 Task: Implement version control for educational projects and manage content updates.
Action: Mouse moved to (141, 108)
Screenshot: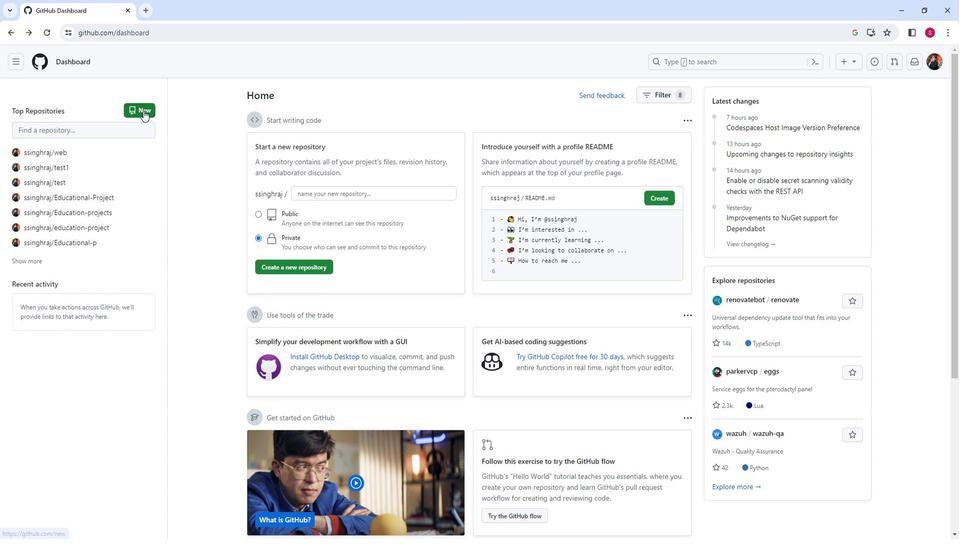 
Action: Mouse pressed left at (141, 108)
Screenshot: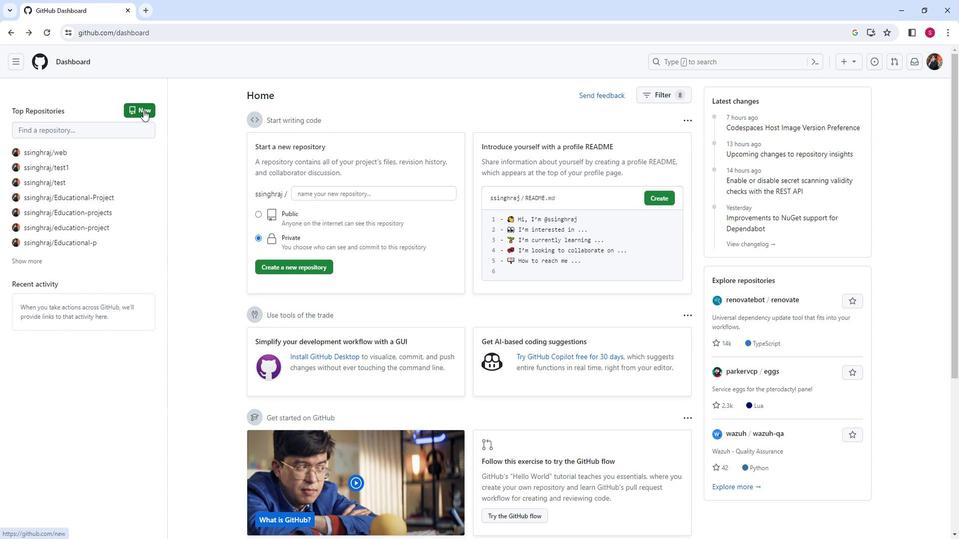 
Action: Mouse moved to (413, 184)
Screenshot: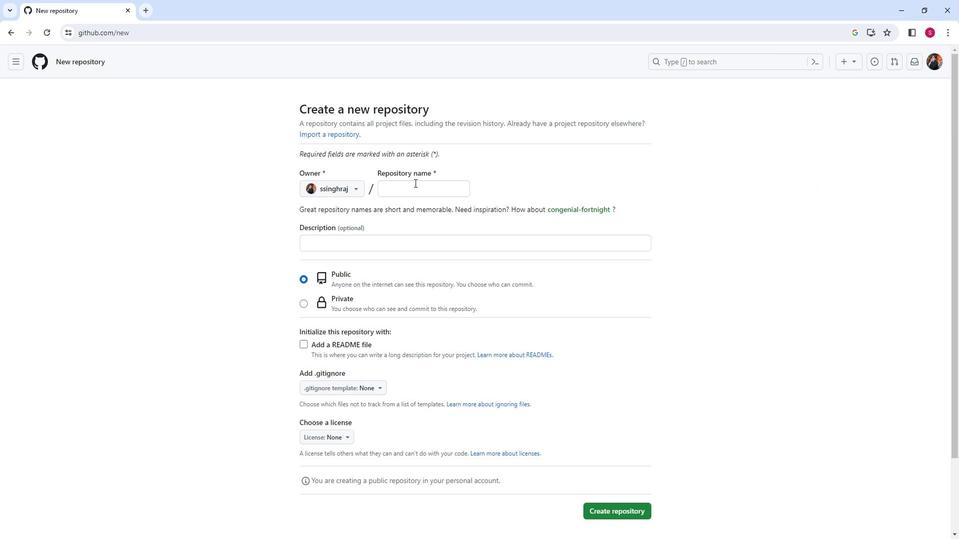 
Action: Mouse pressed left at (413, 184)
Screenshot: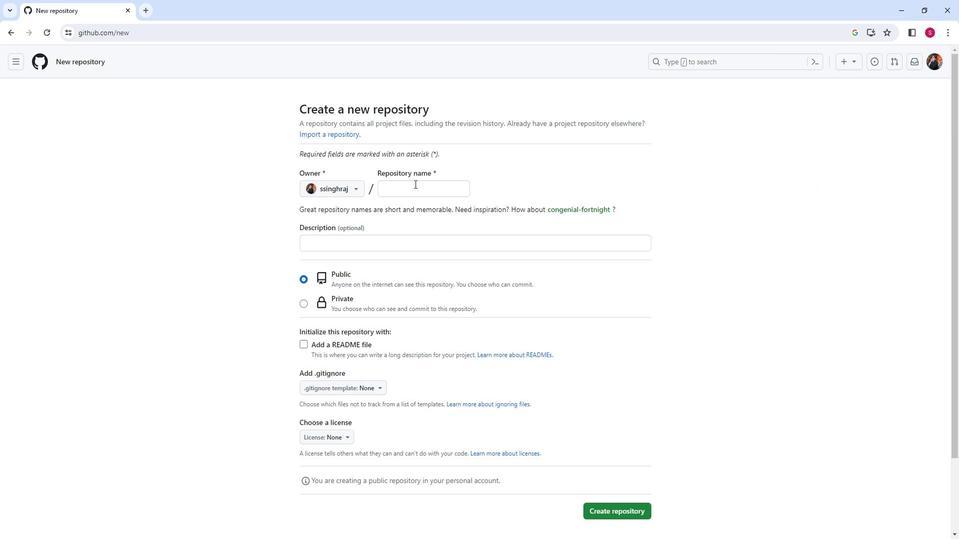 
Action: Mouse moved to (413, 184)
Screenshot: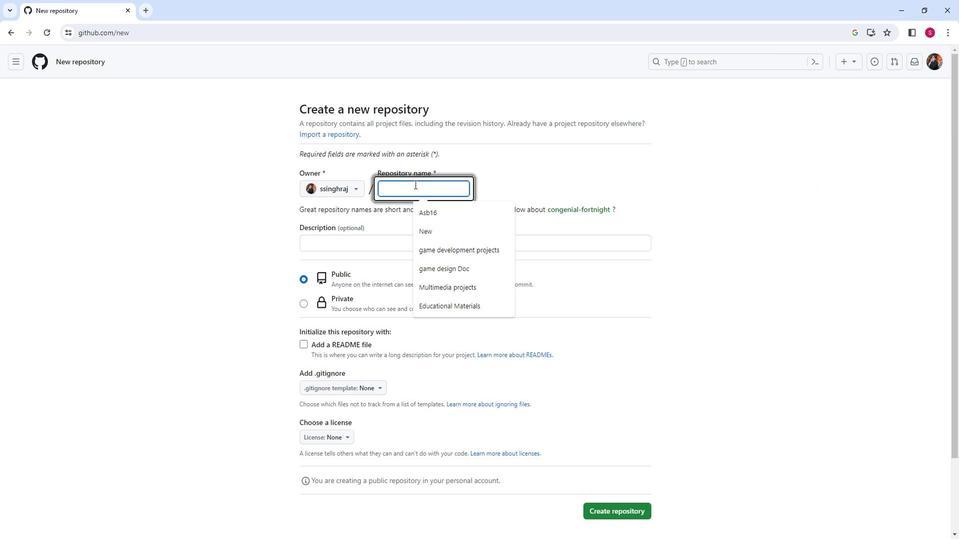 
Action: Key pressed <Key.shift>Educatonal
Screenshot: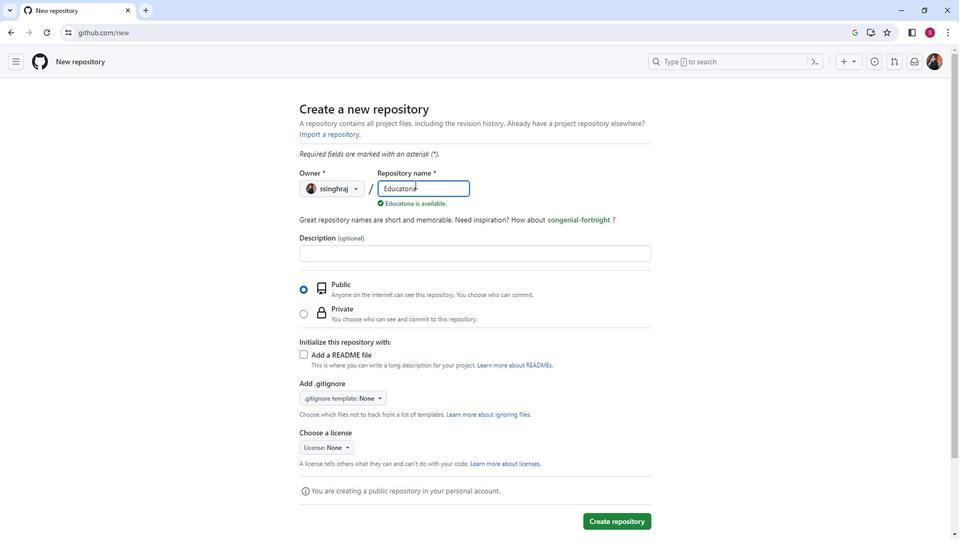 
Action: Mouse moved to (390, 335)
Screenshot: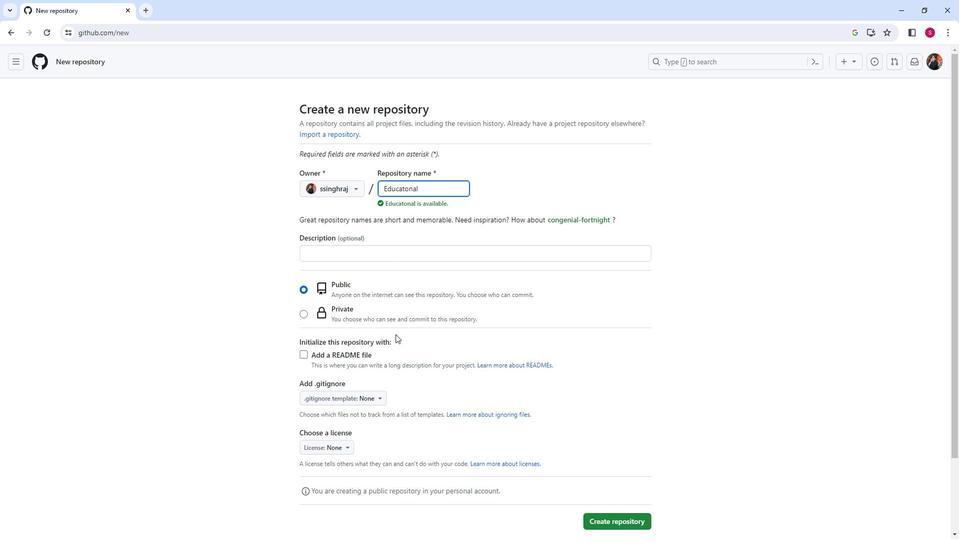
Action: Mouse scrolled (390, 335) with delta (0, 0)
Screenshot: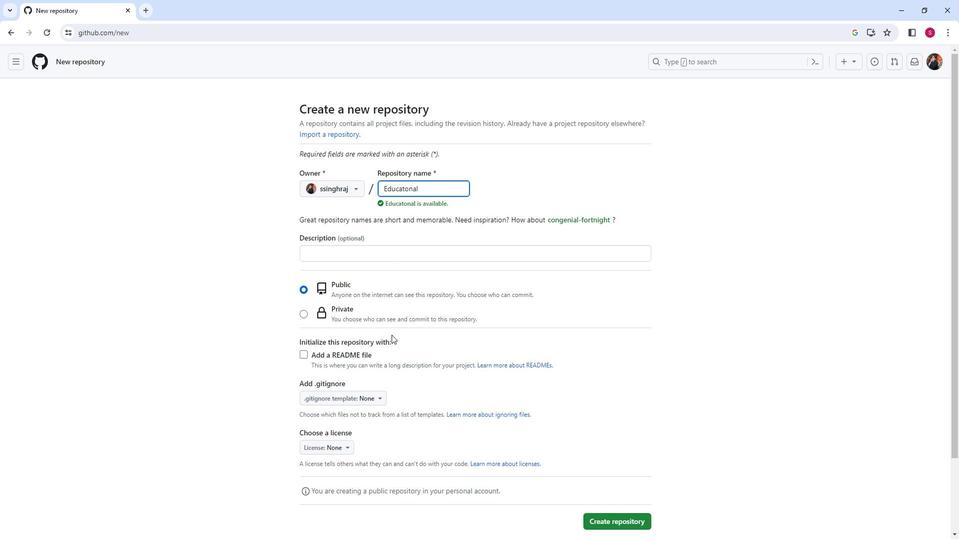 
Action: Mouse scrolled (390, 335) with delta (0, 0)
Screenshot: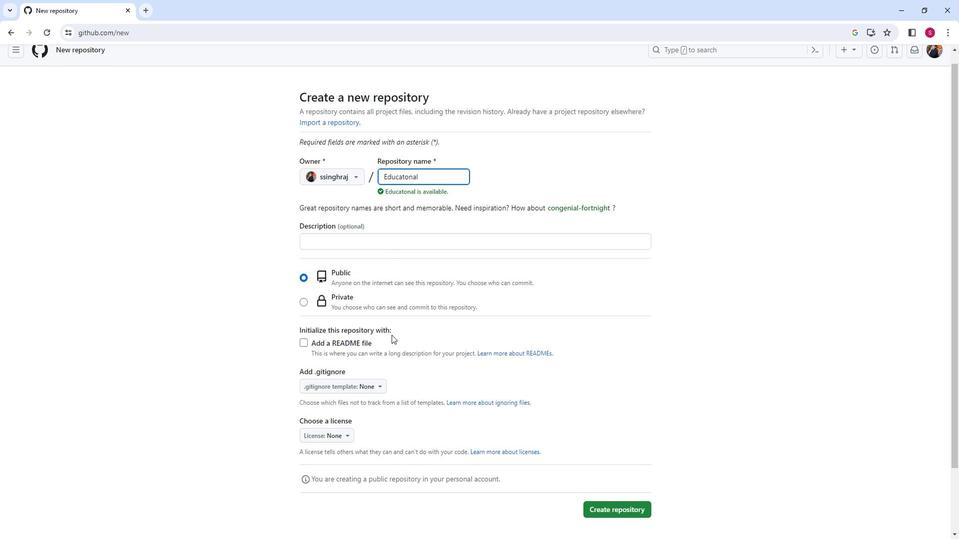 
Action: Mouse moved to (627, 435)
Screenshot: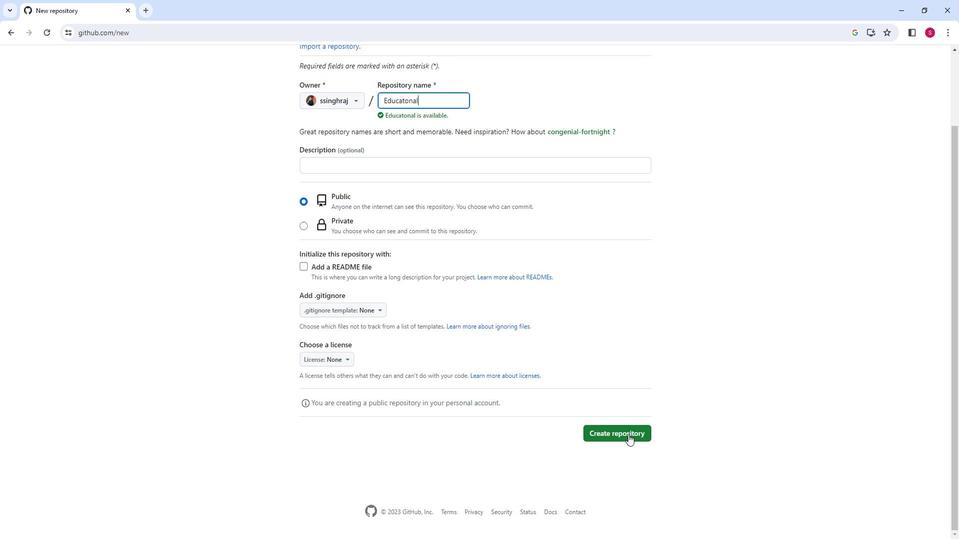 
Action: Mouse pressed left at (627, 435)
Screenshot: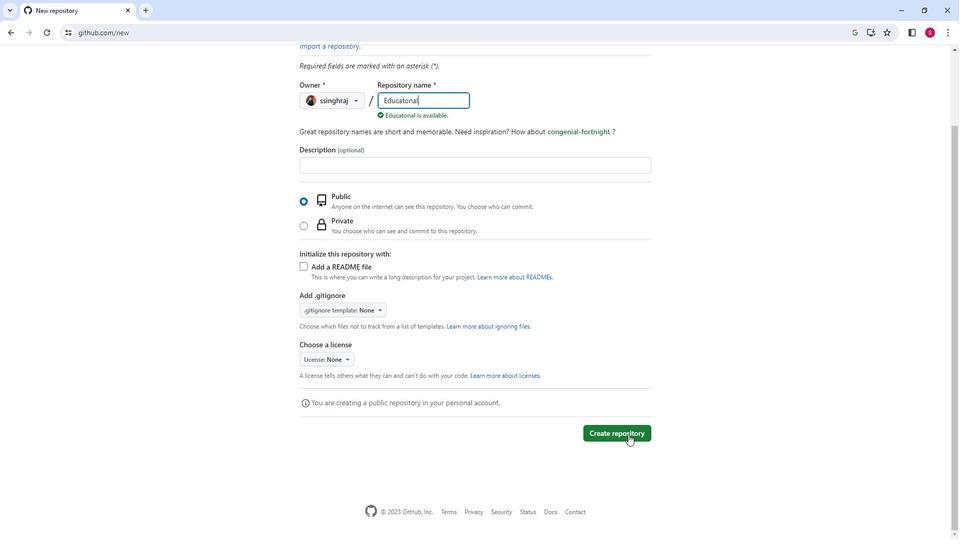 
Action: Mouse moved to (641, 280)
Screenshot: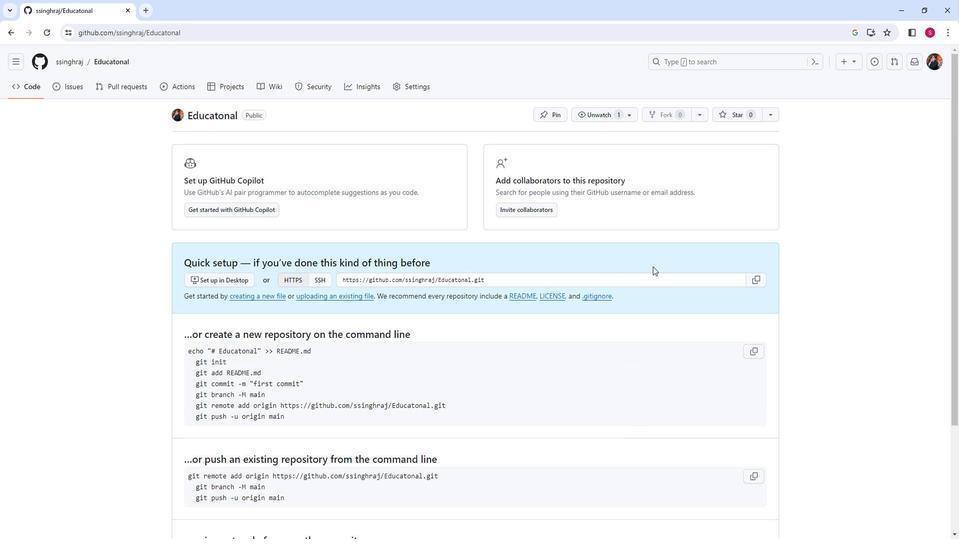 
Action: Mouse scrolled (641, 279) with delta (0, 0)
Screenshot: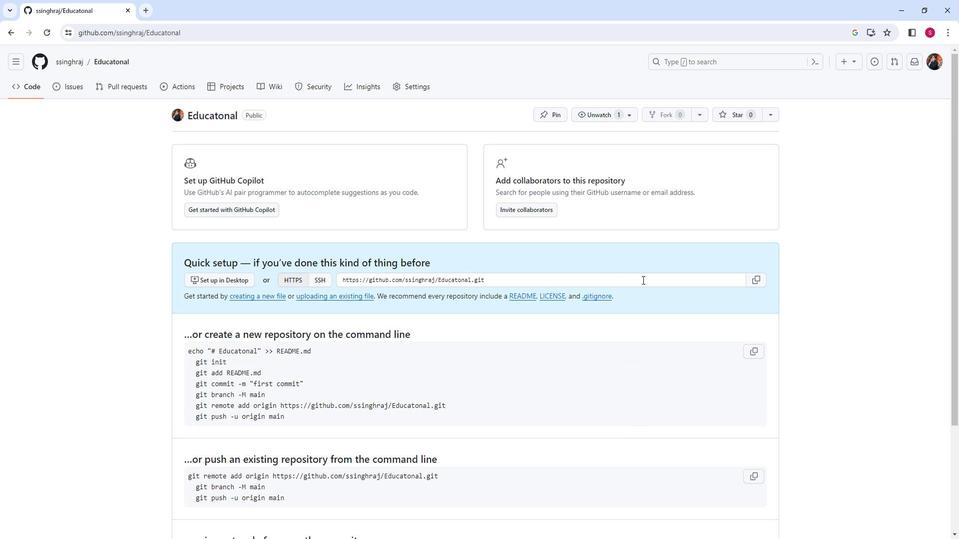 
Action: Mouse scrolled (641, 279) with delta (0, 0)
Screenshot: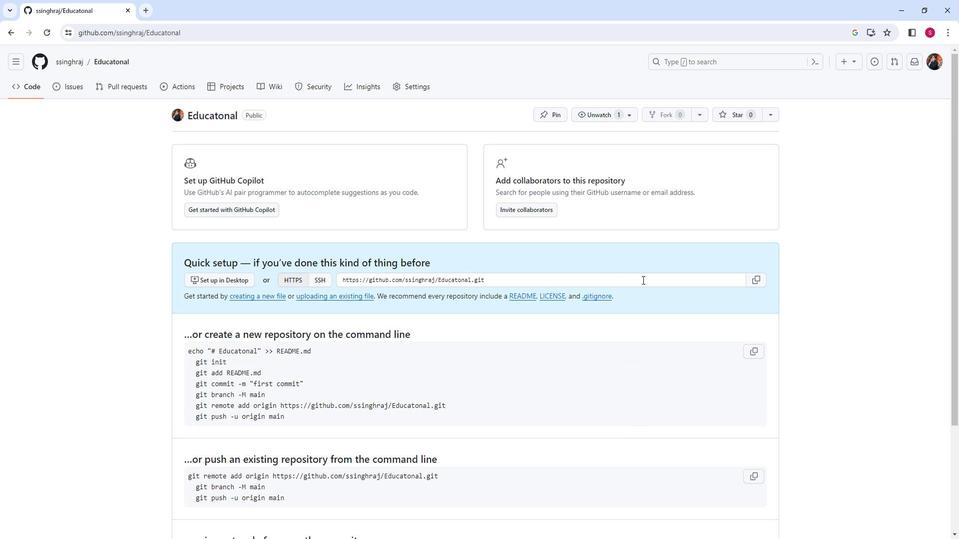 
Action: Mouse scrolled (641, 279) with delta (0, 0)
Screenshot: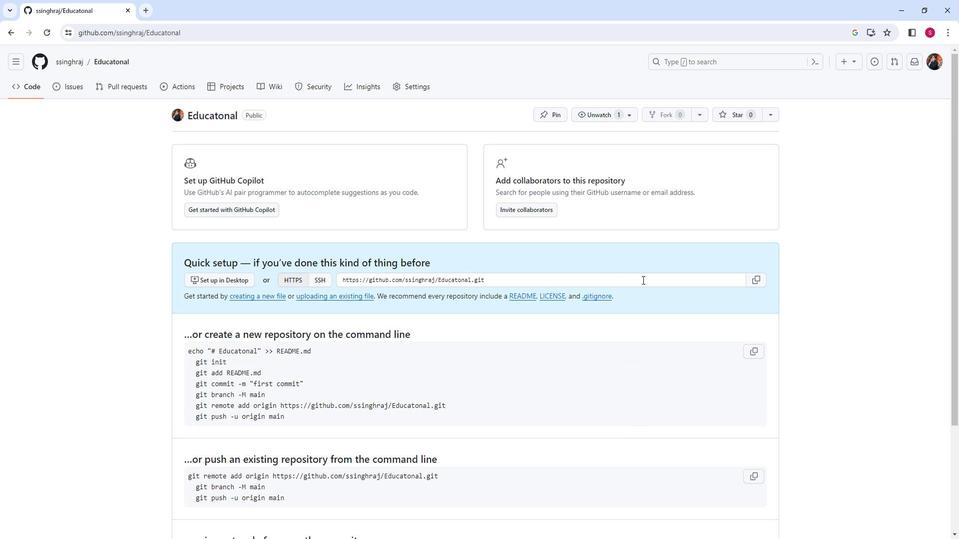 
Action: Mouse scrolled (641, 279) with delta (0, 0)
Screenshot: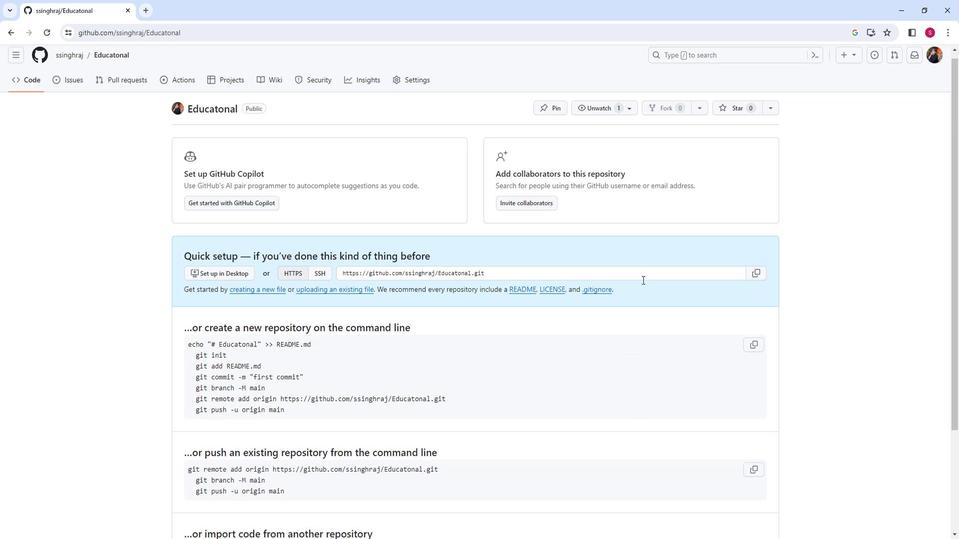 
Action: Mouse moved to (211, 434)
Screenshot: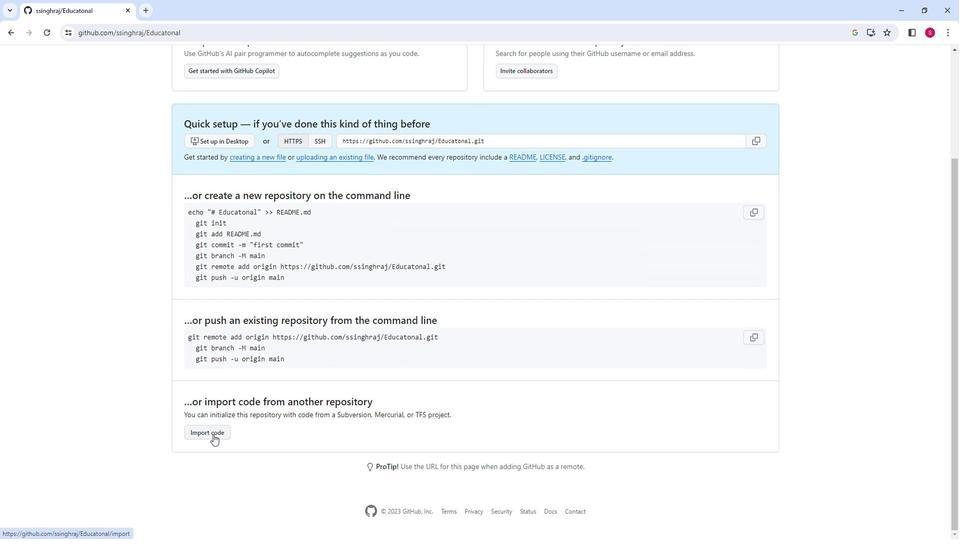 
Action: Mouse pressed left at (211, 434)
Screenshot: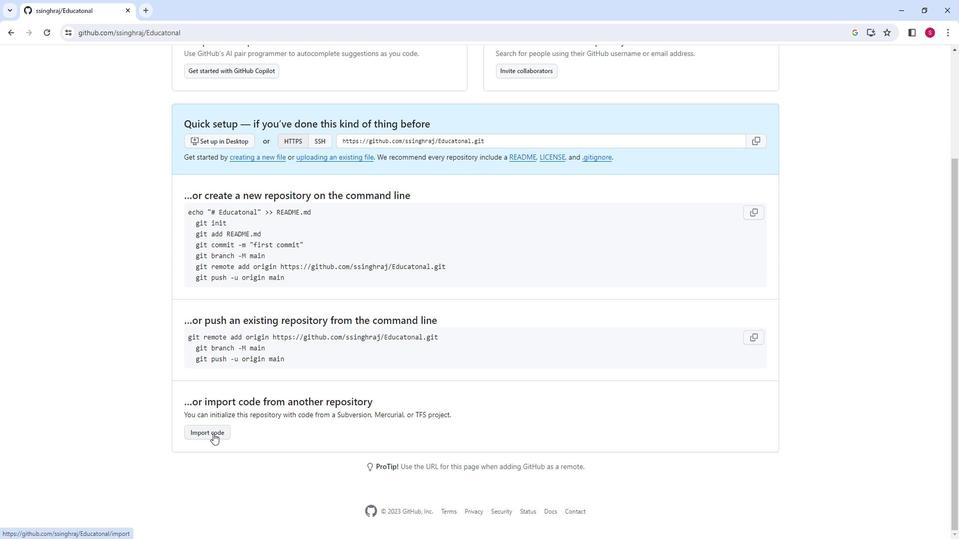 
Action: Mouse moved to (452, 266)
Screenshot: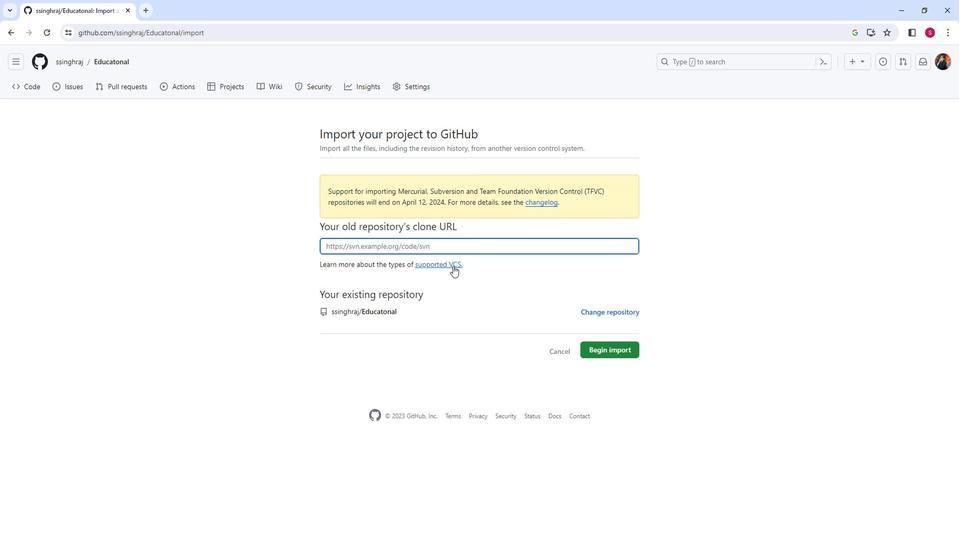 
Action: Mouse pressed left at (452, 266)
Screenshot: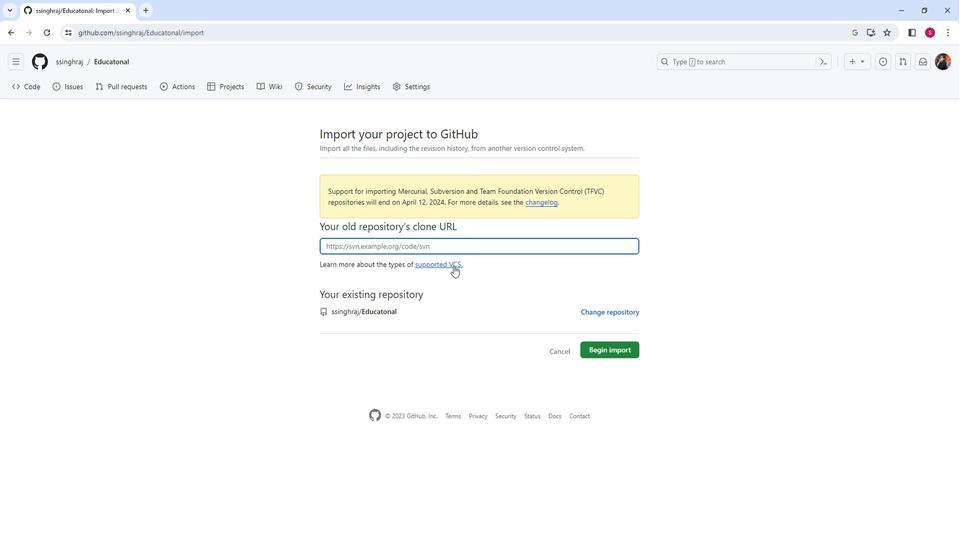 
Action: Mouse pressed left at (452, 266)
Screenshot: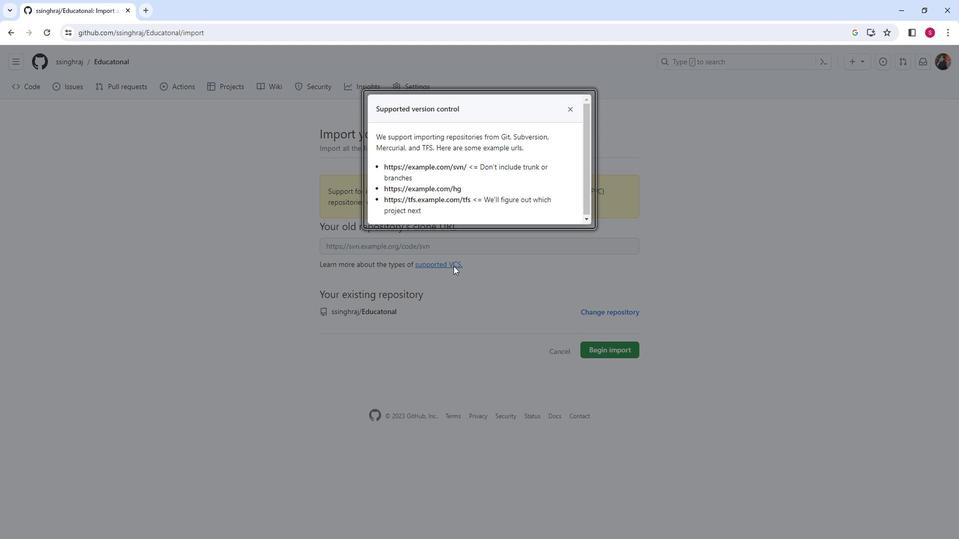 
Action: Mouse moved to (434, 243)
Screenshot: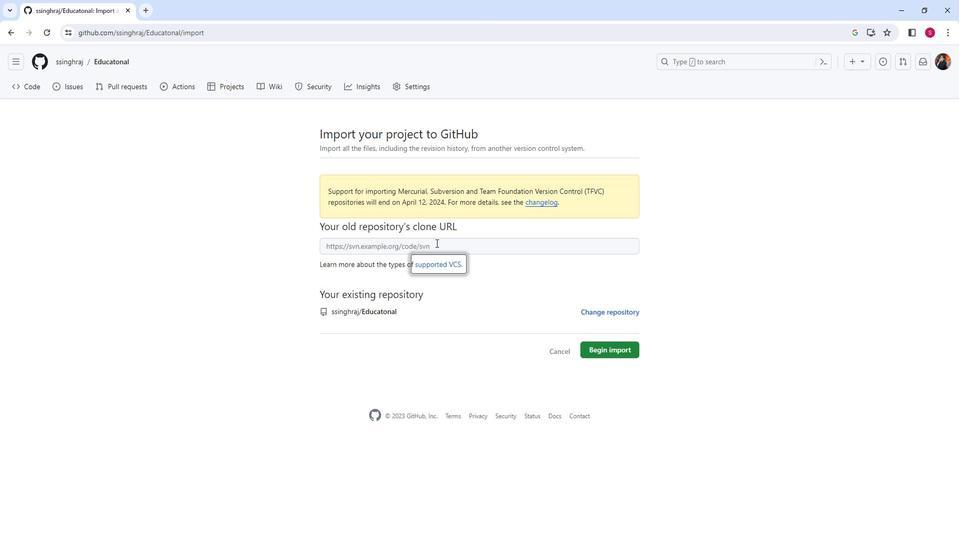 
Action: Mouse pressed left at (434, 243)
Screenshot: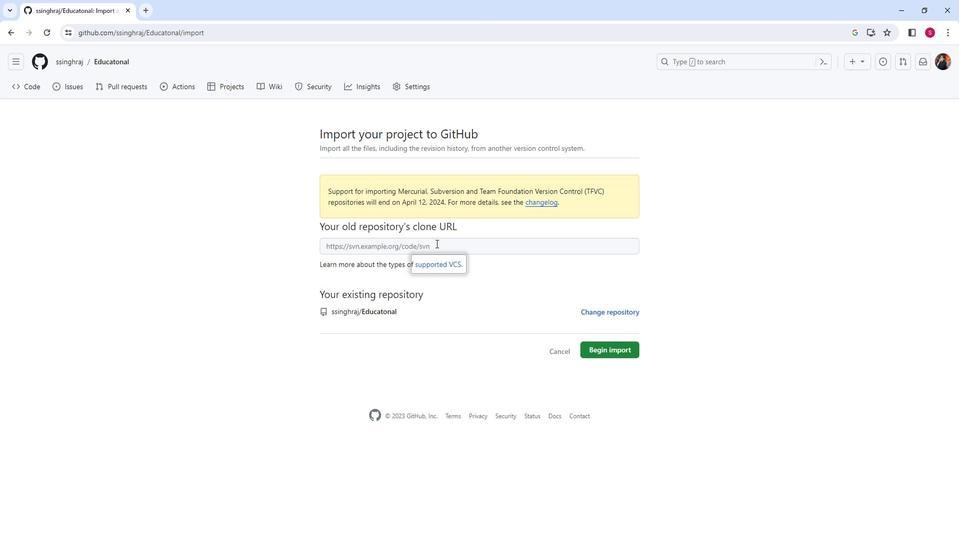 
Action: Mouse moved to (435, 244)
Screenshot: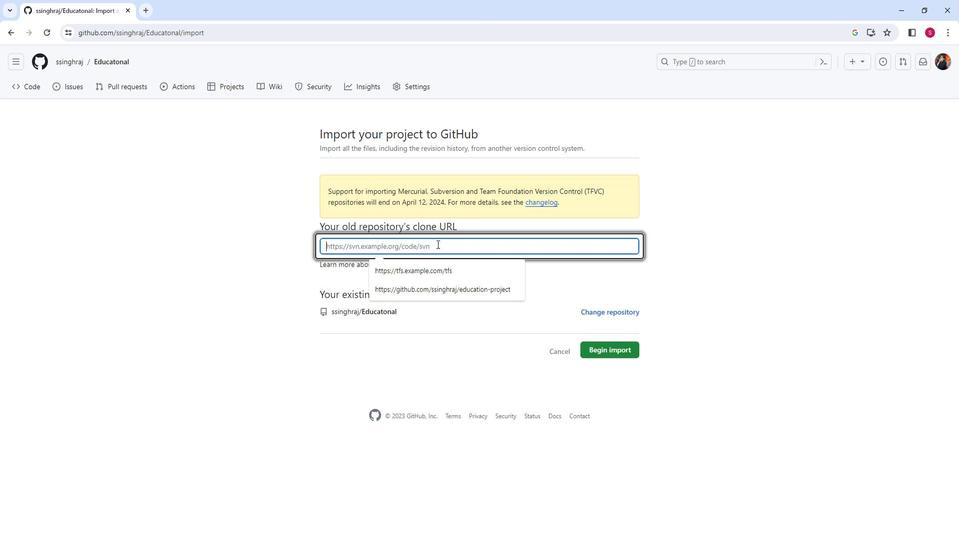 
Action: Key pressed https<Key.shift_r><Key.shift_r><Key.shift_r><Key.shift_r>://github.com/ssinghraj.<Key.backspace>/education-project<Key.enter>
Screenshot: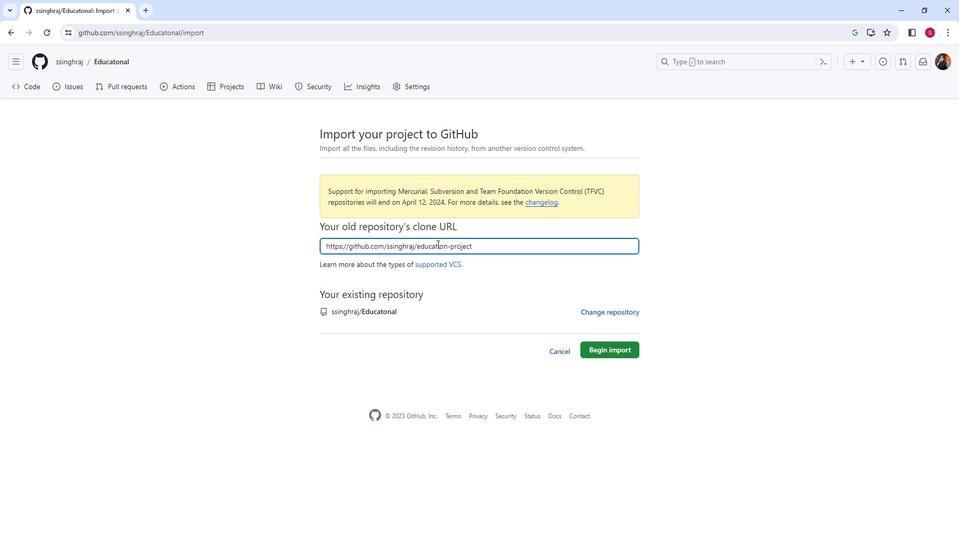 
Action: Mouse moved to (804, 247)
Screenshot: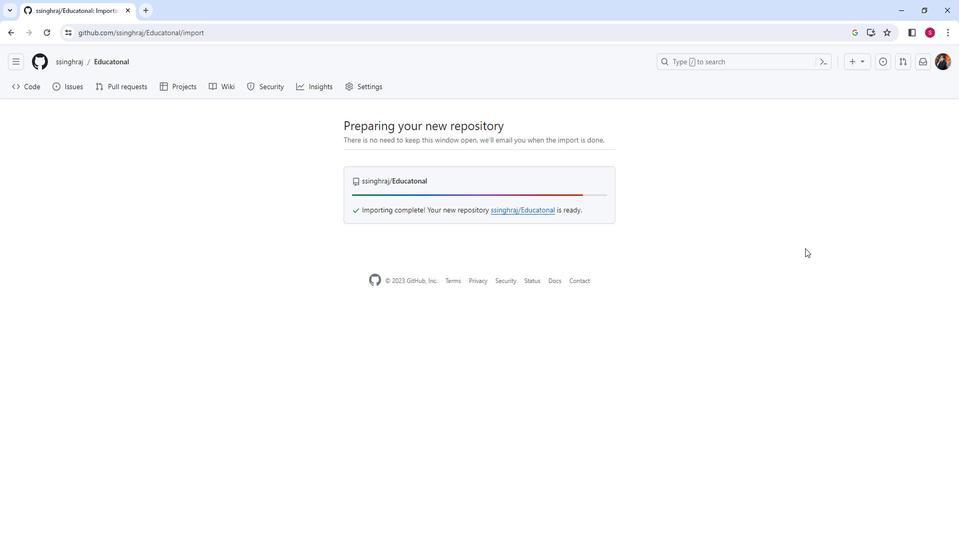 
